 Task: Add a condition where "Status category is not new" in new tickets in your groups.
Action: Mouse moved to (171, 409)
Screenshot: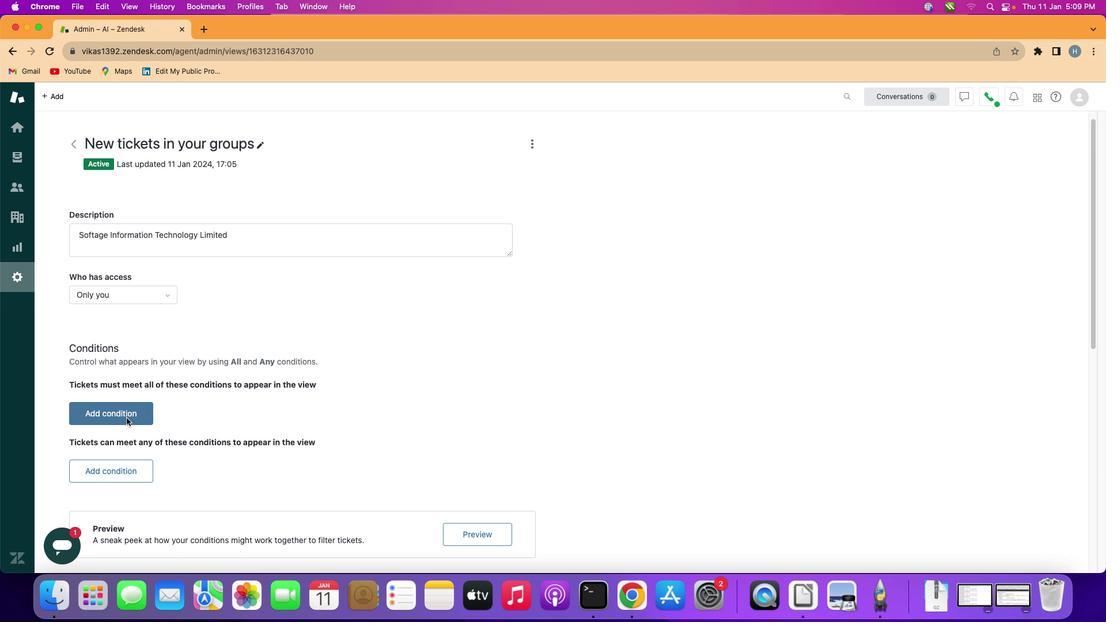 
Action: Mouse pressed left at (171, 409)
Screenshot: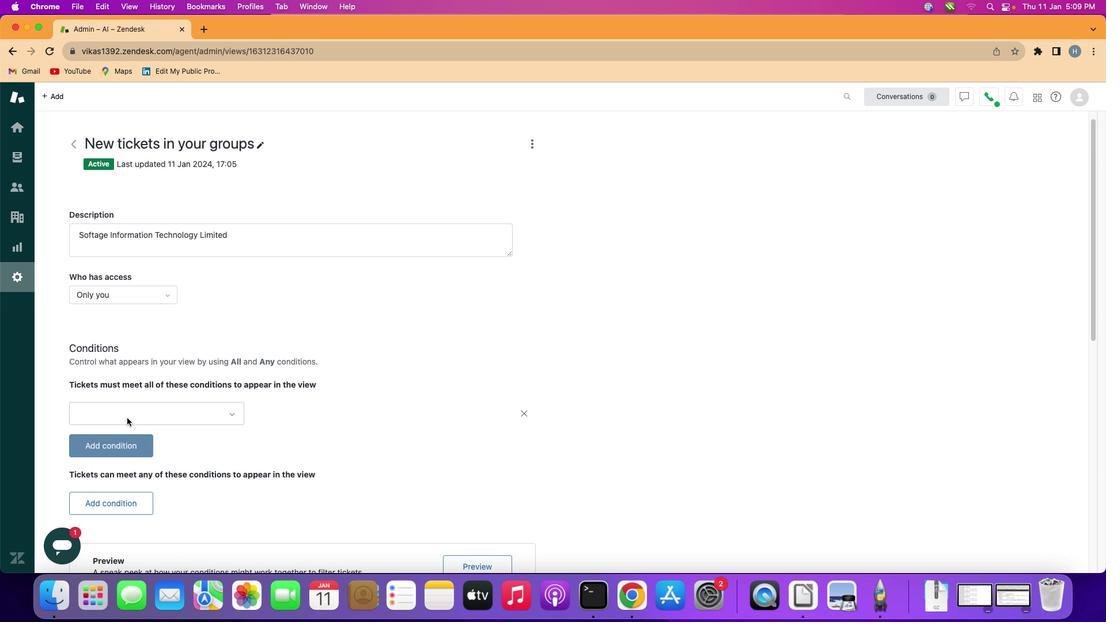 
Action: Mouse moved to (220, 405)
Screenshot: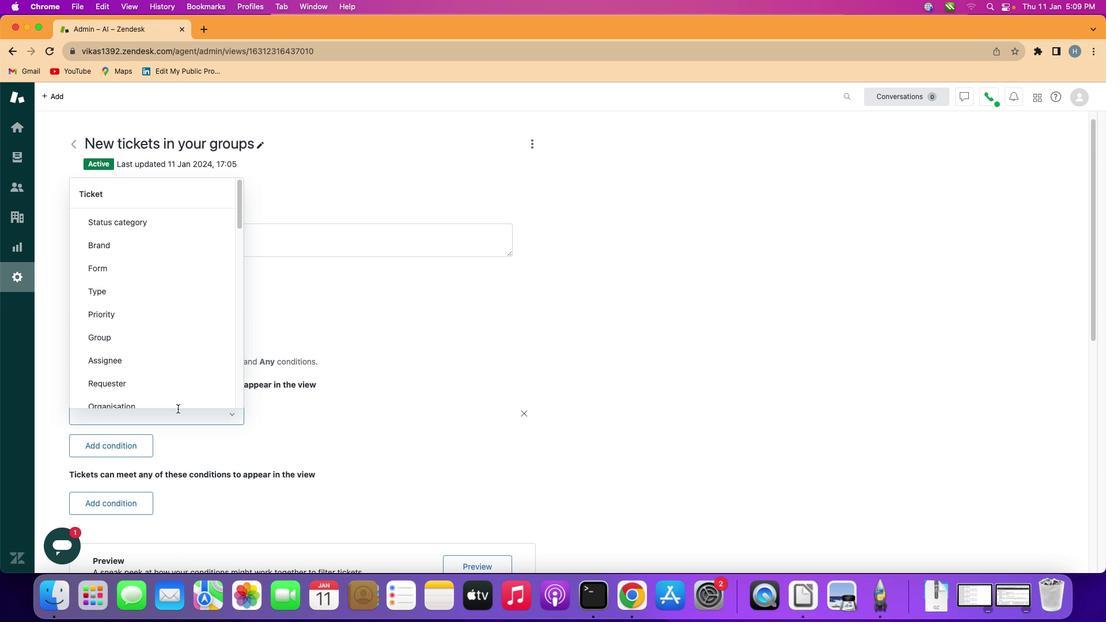 
Action: Mouse pressed left at (220, 405)
Screenshot: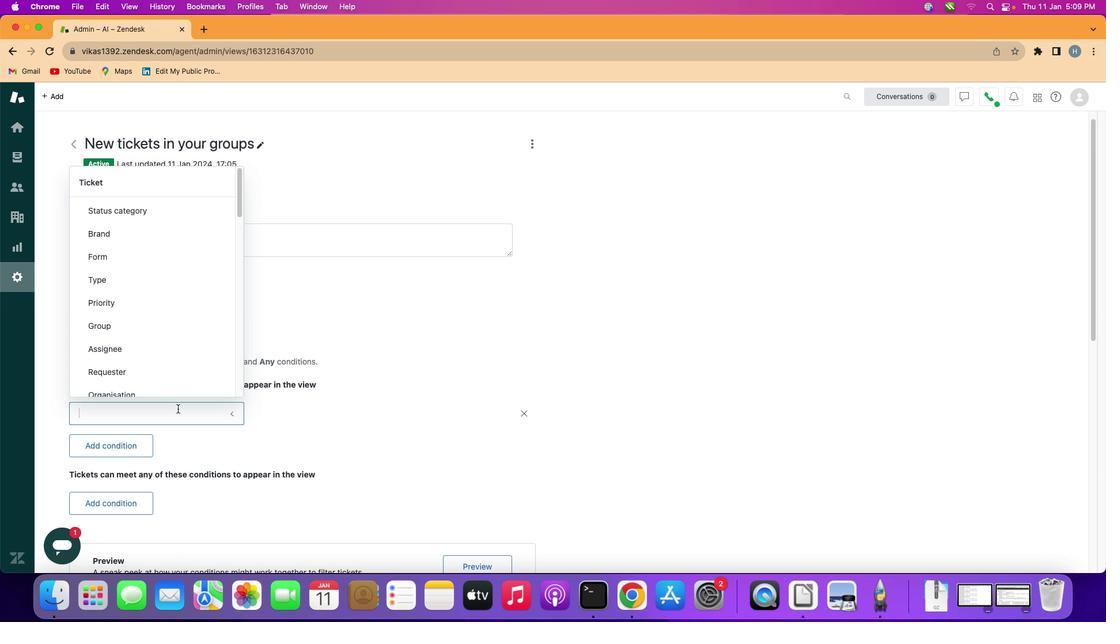 
Action: Mouse moved to (195, 319)
Screenshot: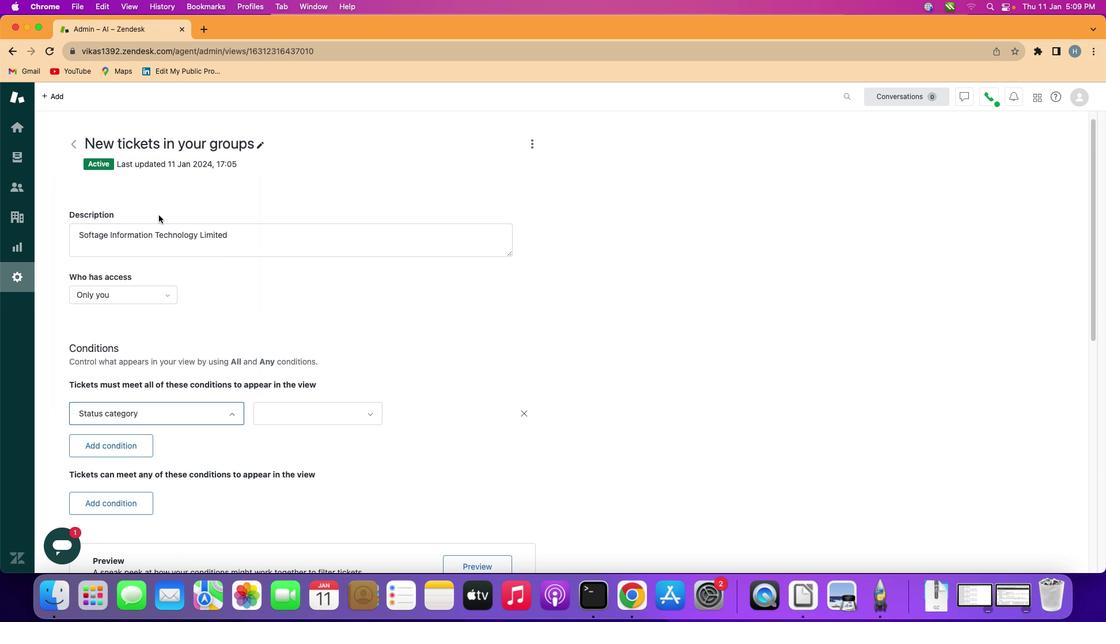 
Action: Mouse pressed left at (195, 319)
Screenshot: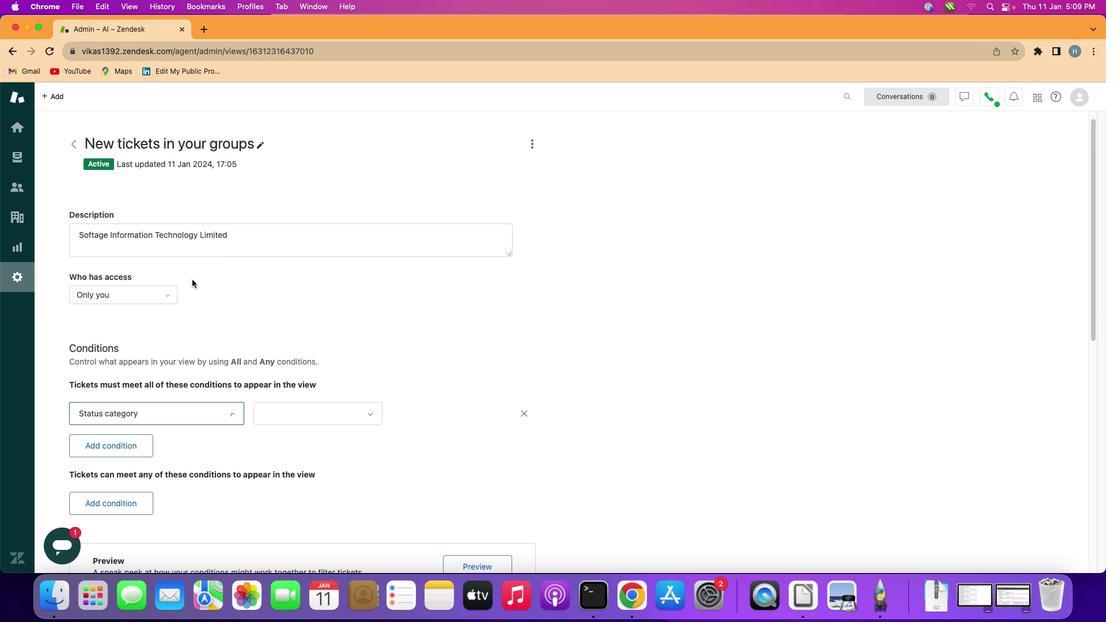 
Action: Mouse moved to (343, 407)
Screenshot: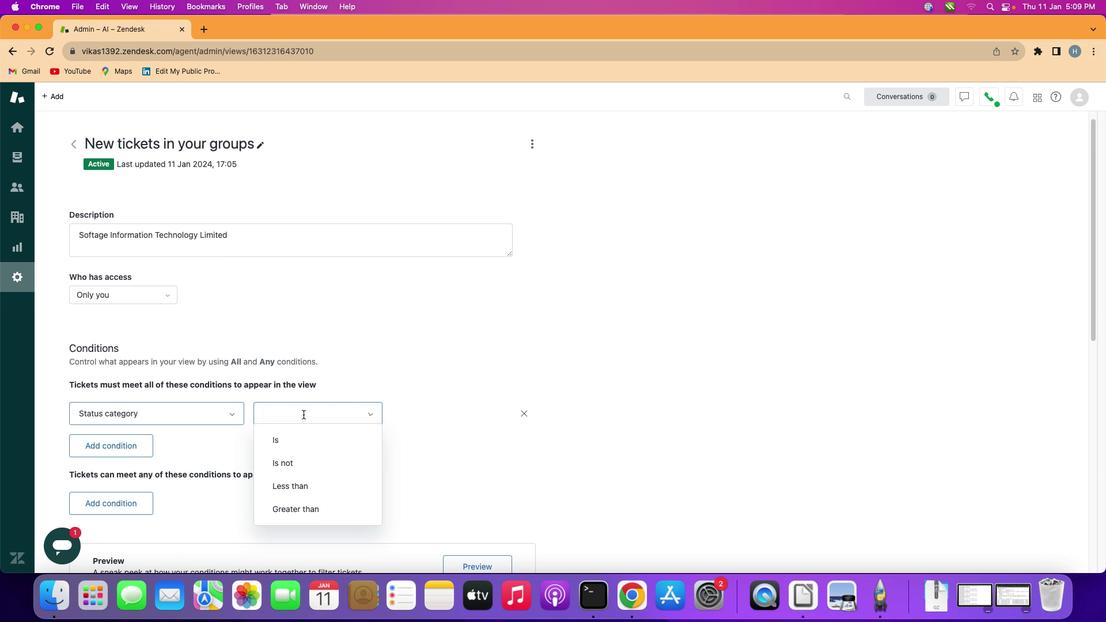 
Action: Mouse pressed left at (343, 407)
Screenshot: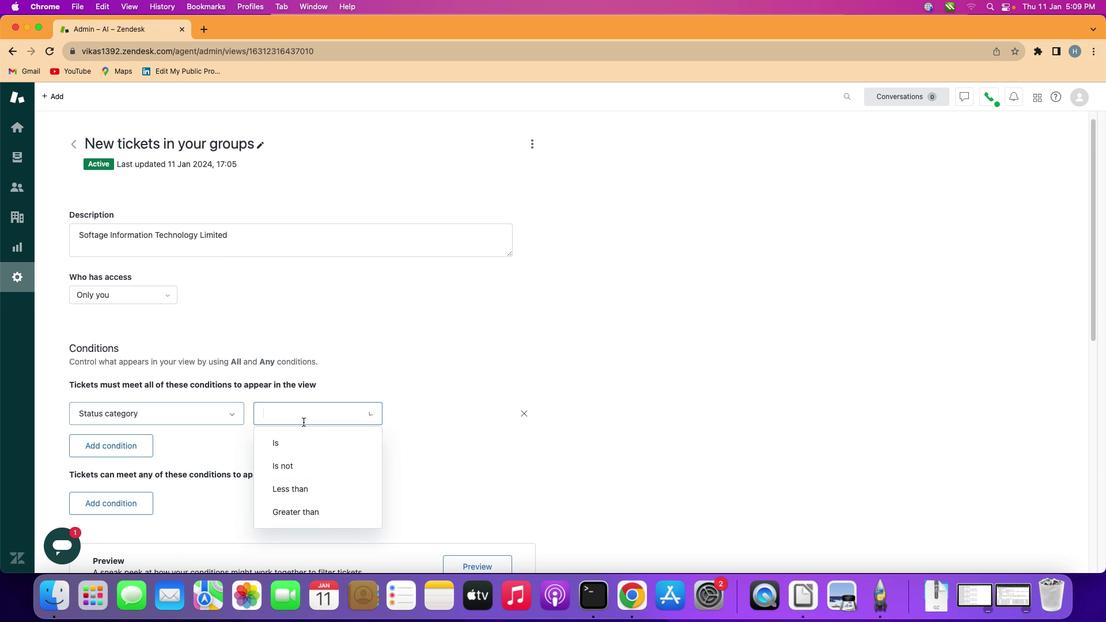 
Action: Mouse moved to (345, 428)
Screenshot: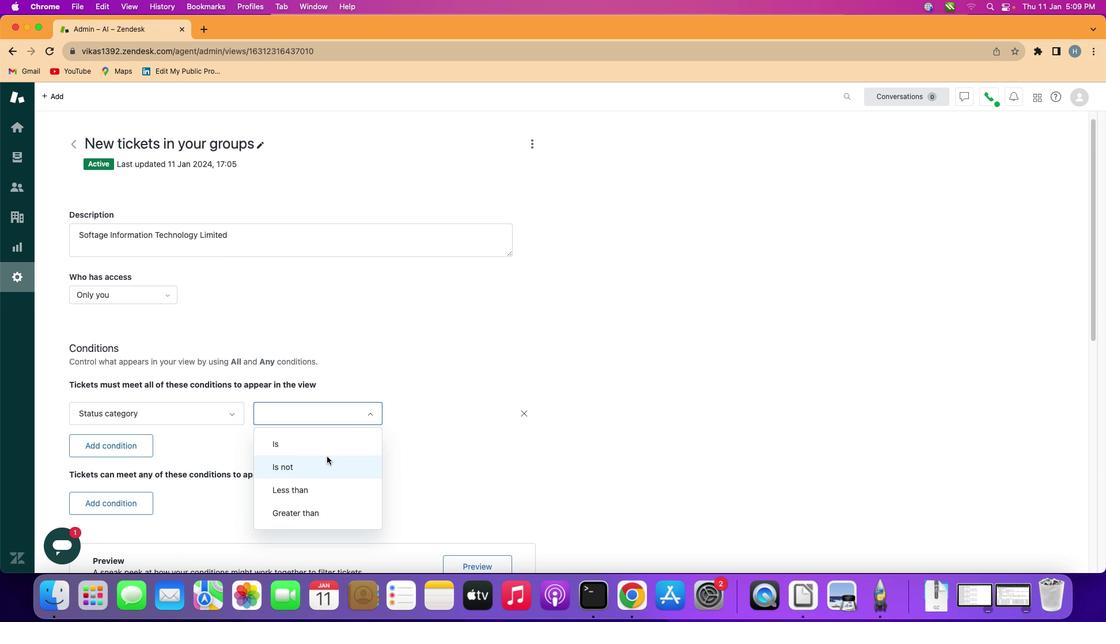 
Action: Mouse pressed left at (345, 428)
Screenshot: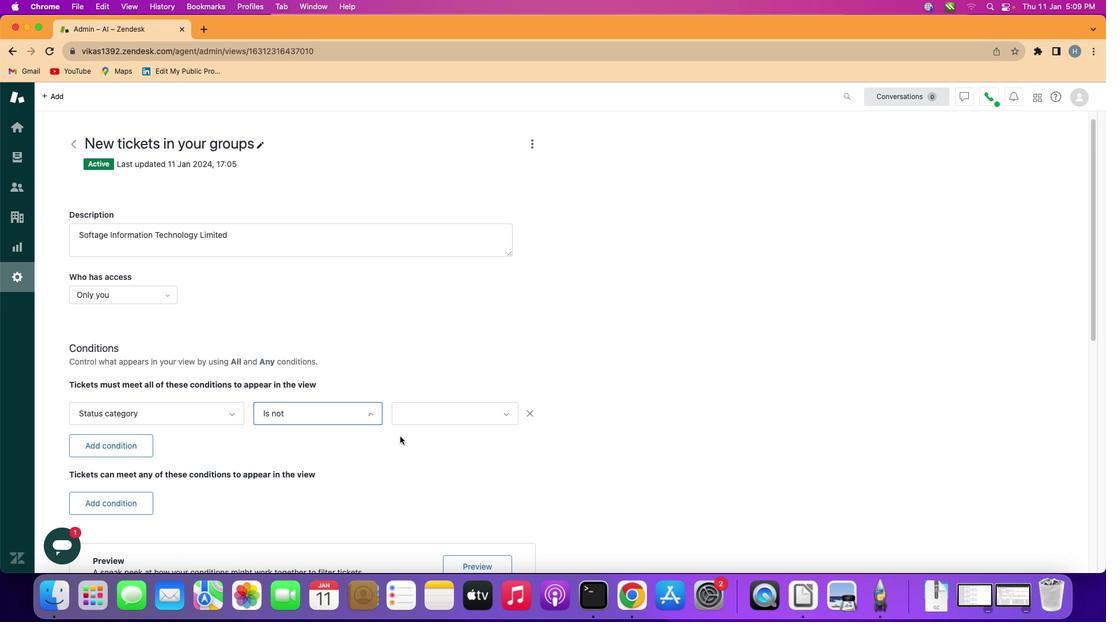 
Action: Mouse moved to (495, 408)
Screenshot: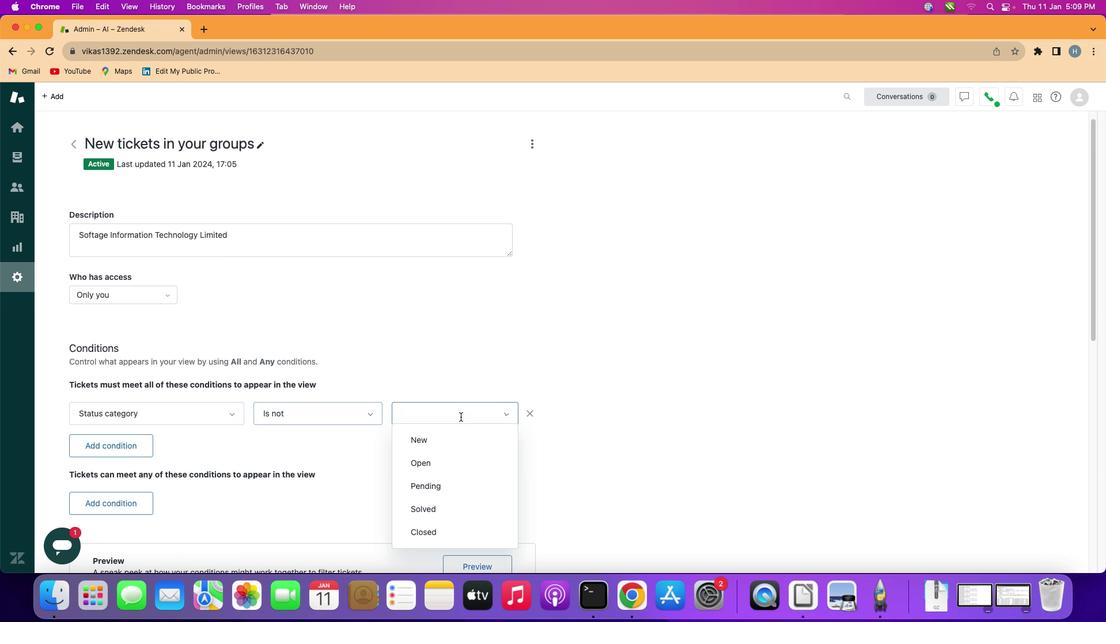 
Action: Mouse pressed left at (495, 408)
Screenshot: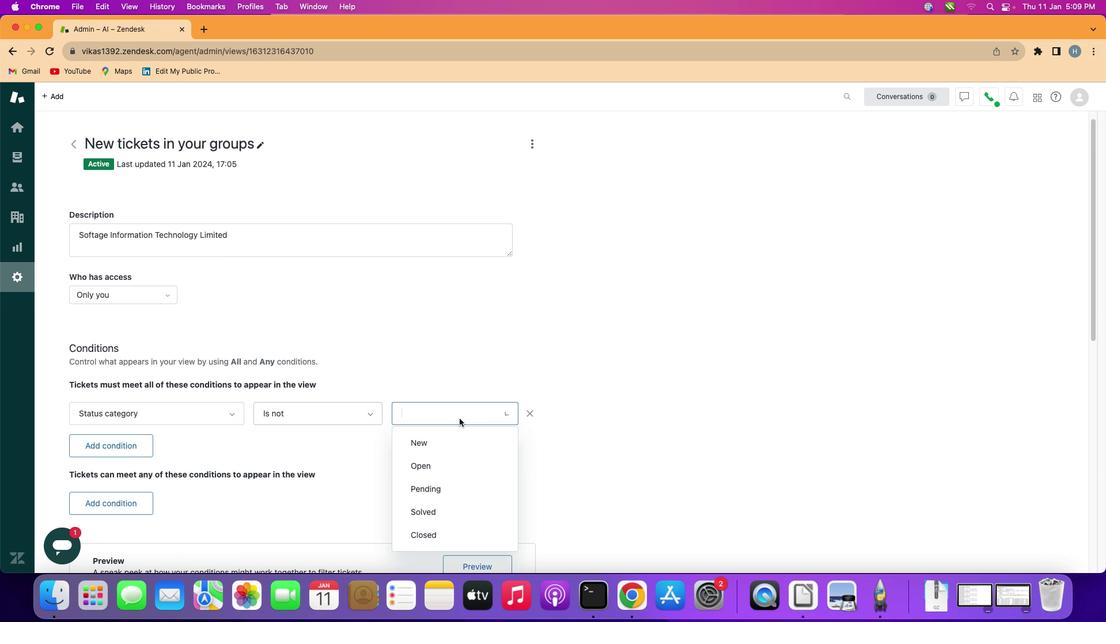 
Action: Mouse moved to (484, 417)
Screenshot: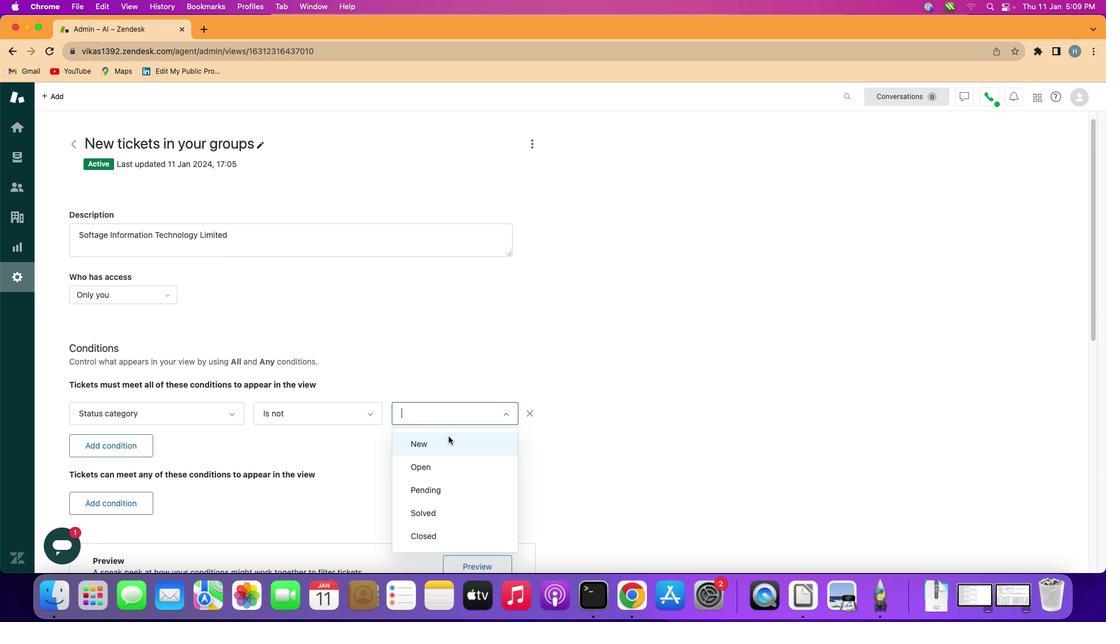 
Action: Mouse pressed left at (484, 417)
Screenshot: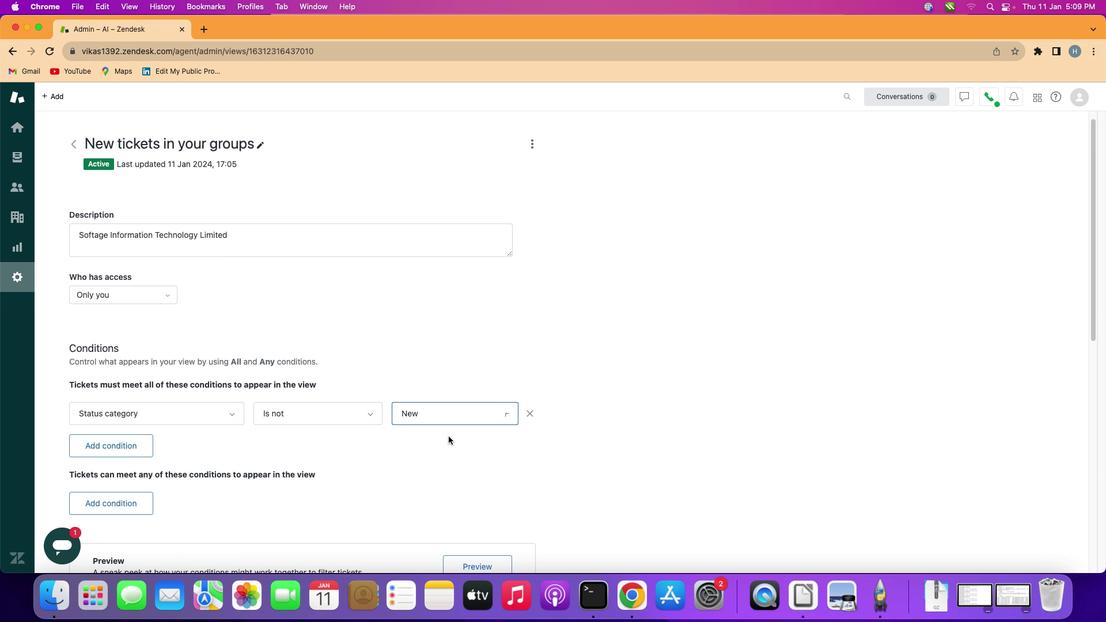 
Action: Mouse moved to (465, 421)
Screenshot: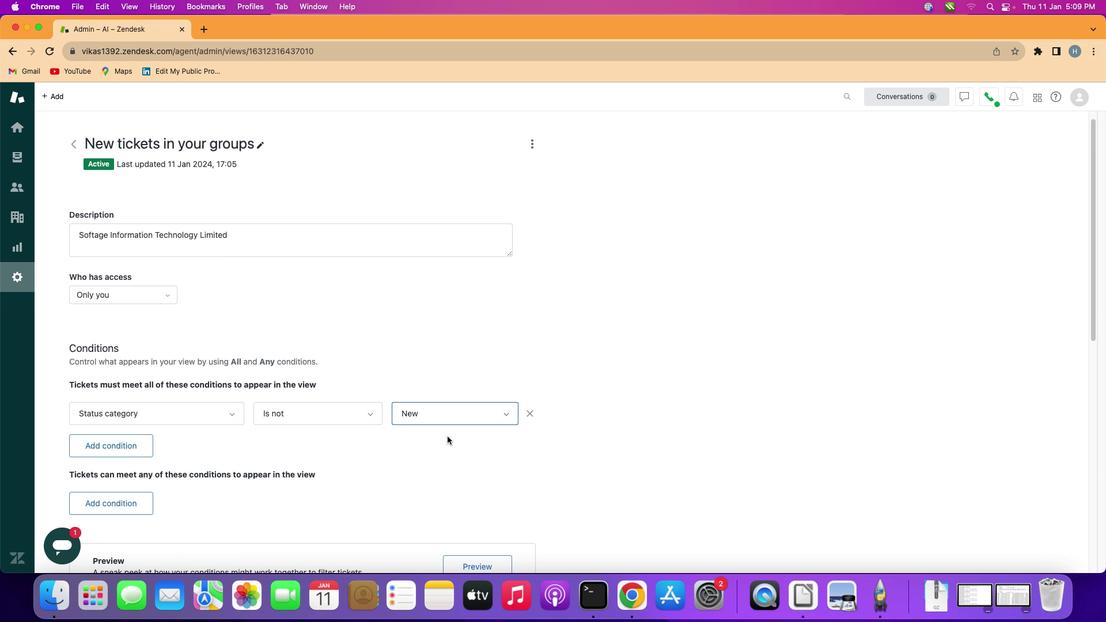 
